 Task: Look for kosher products only.
Action: Mouse moved to (19, 94)
Screenshot: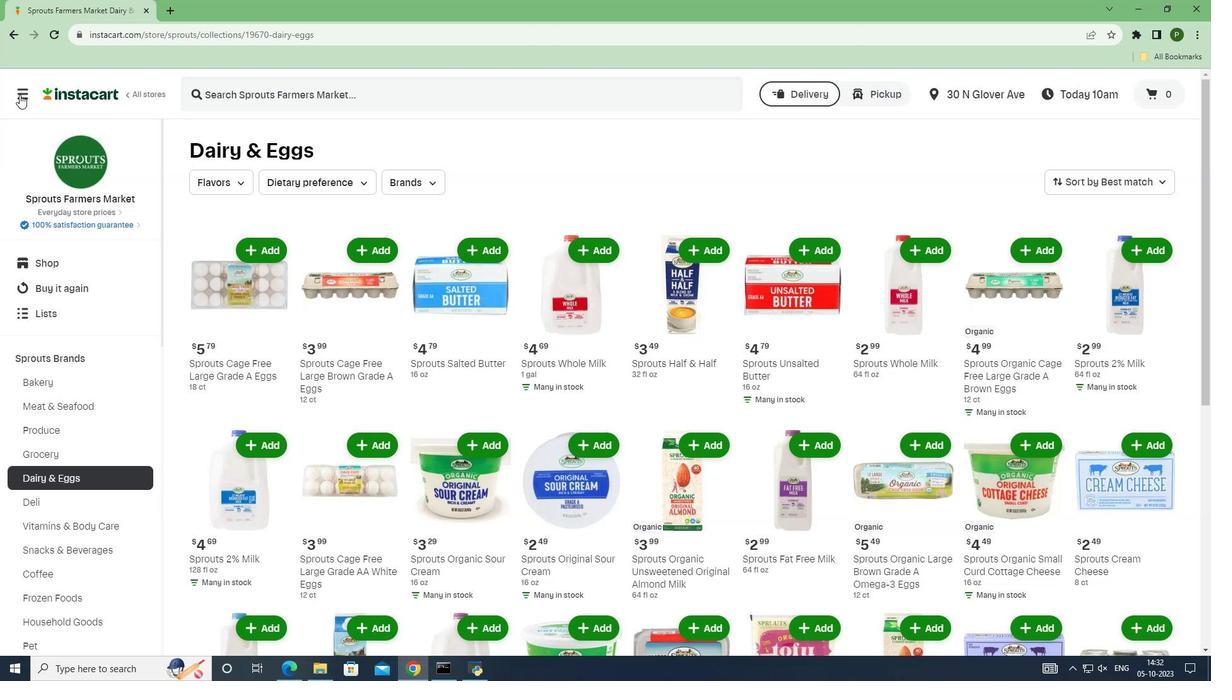 
Action: Mouse pressed left at (19, 94)
Screenshot: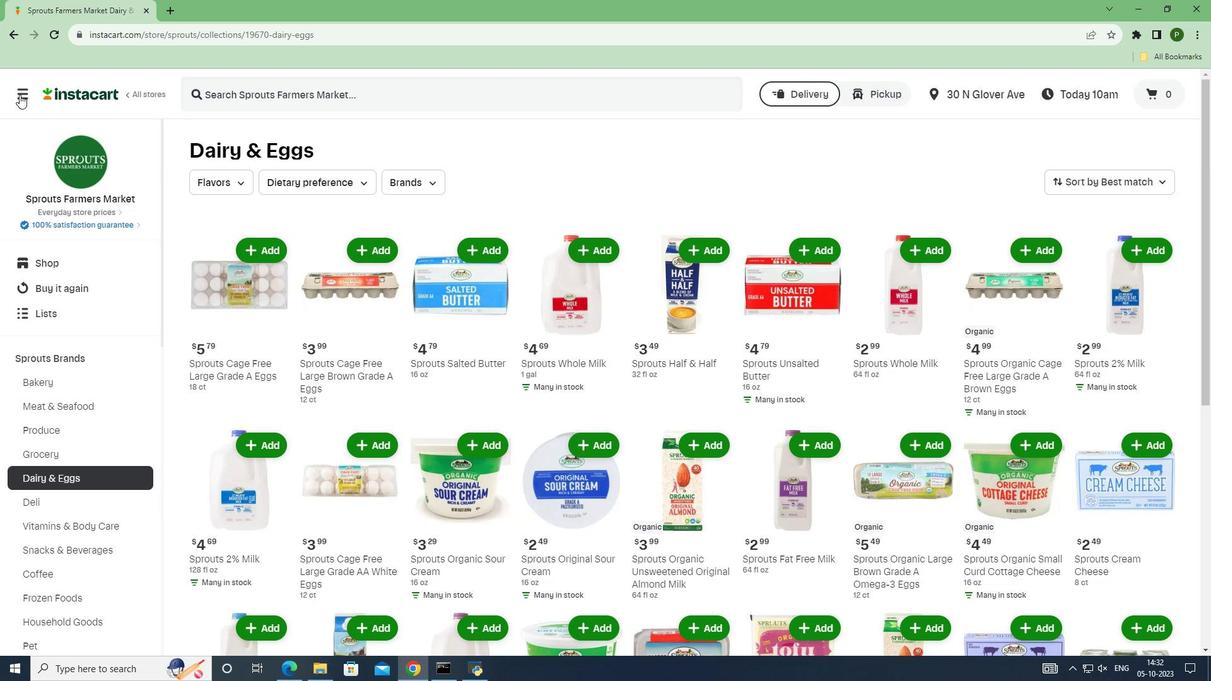
Action: Mouse moved to (26, 329)
Screenshot: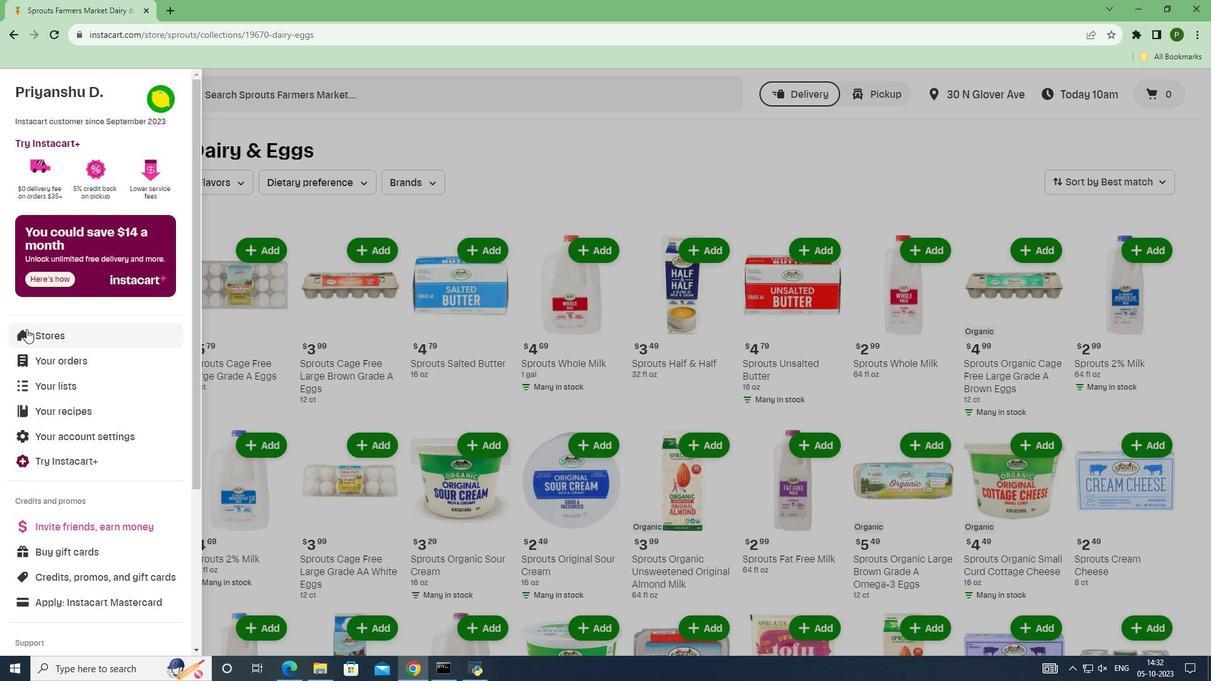 
Action: Mouse pressed left at (26, 329)
Screenshot: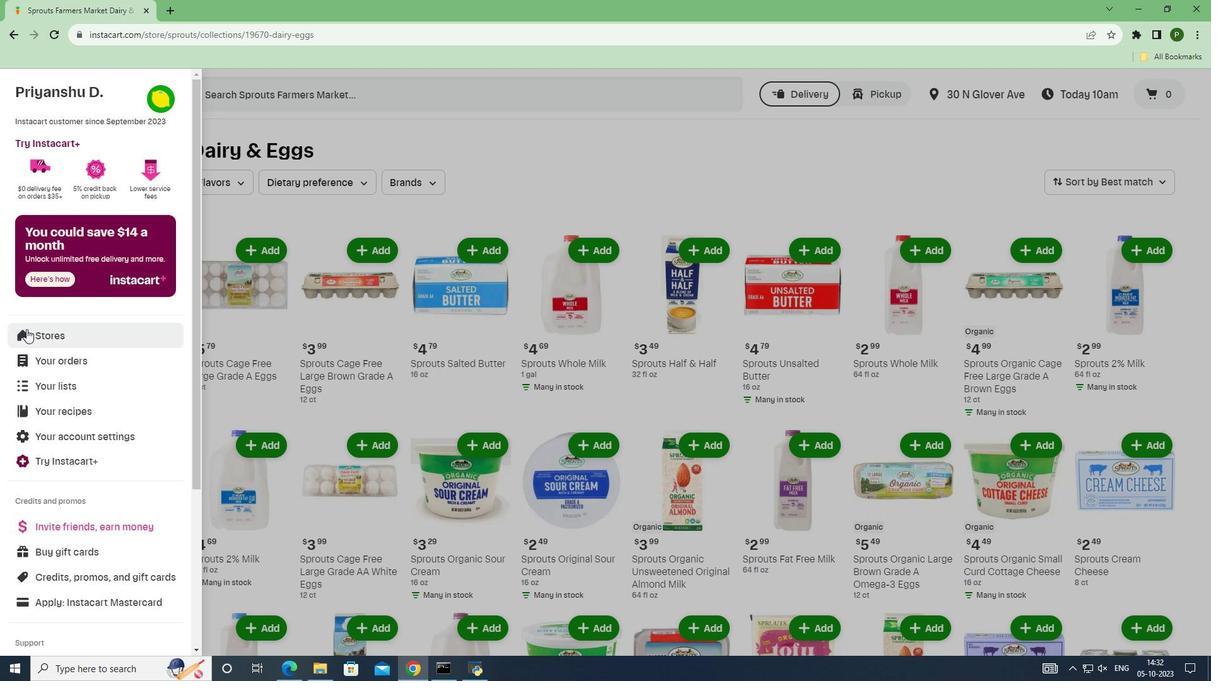 
Action: Mouse moved to (292, 142)
Screenshot: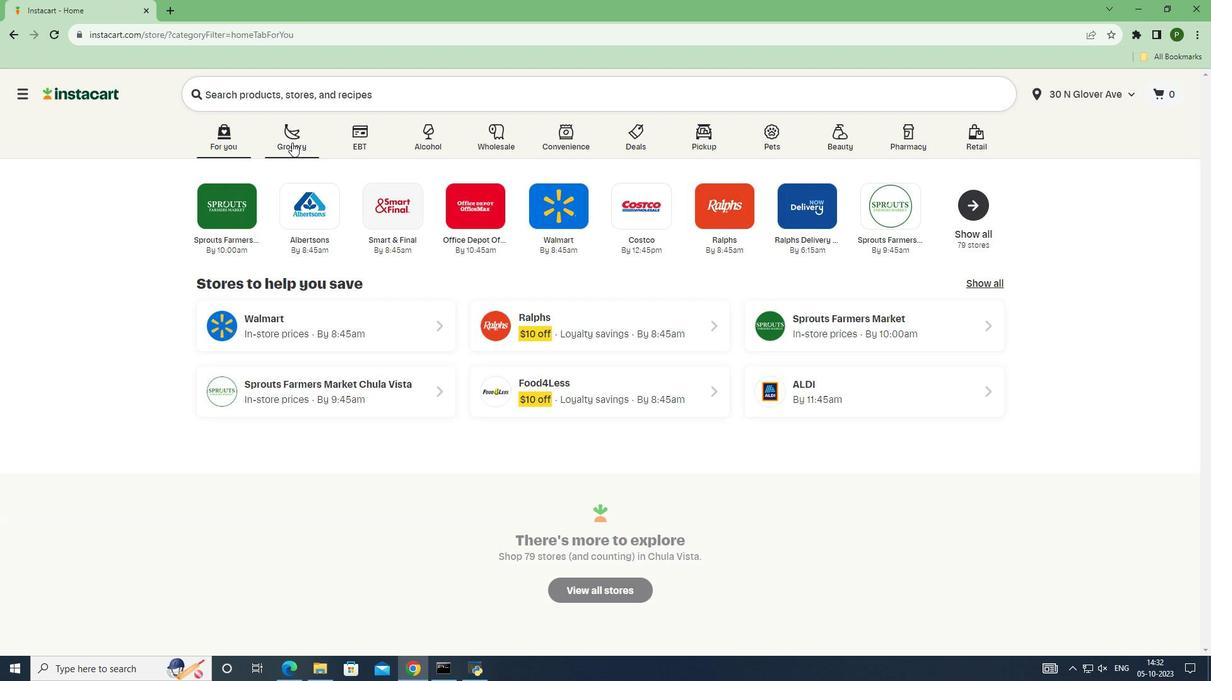 
Action: Mouse pressed left at (292, 142)
Screenshot: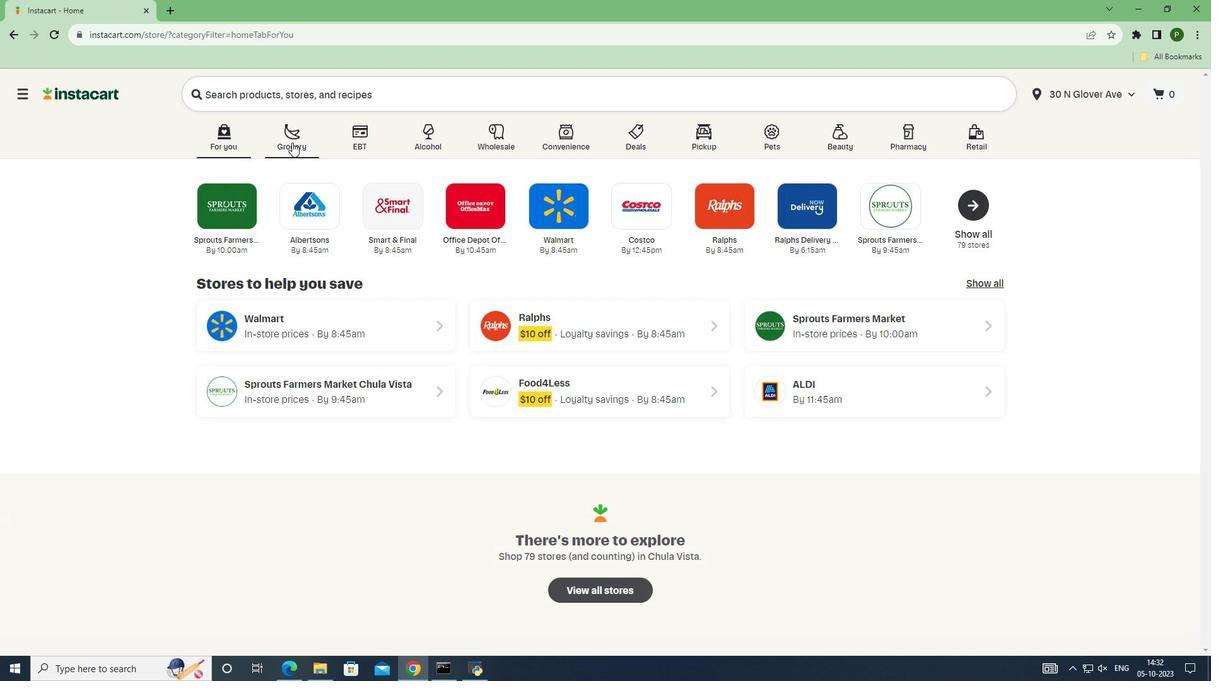 
Action: Mouse moved to (768, 289)
Screenshot: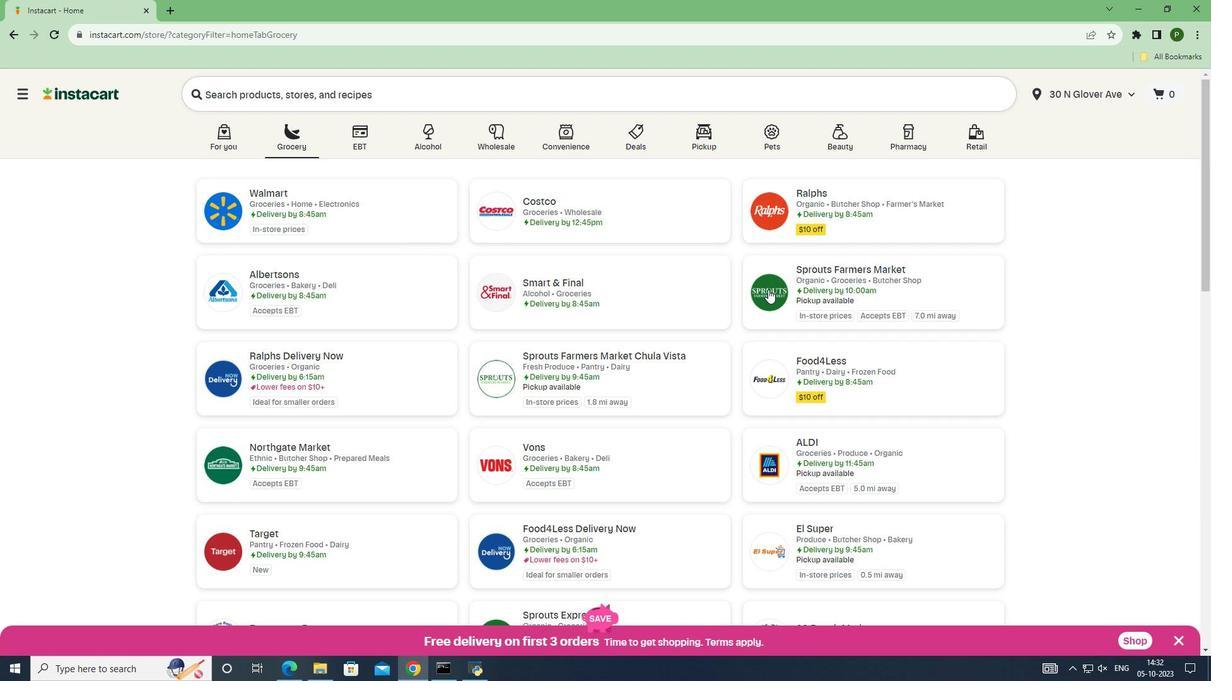 
Action: Mouse pressed left at (768, 289)
Screenshot: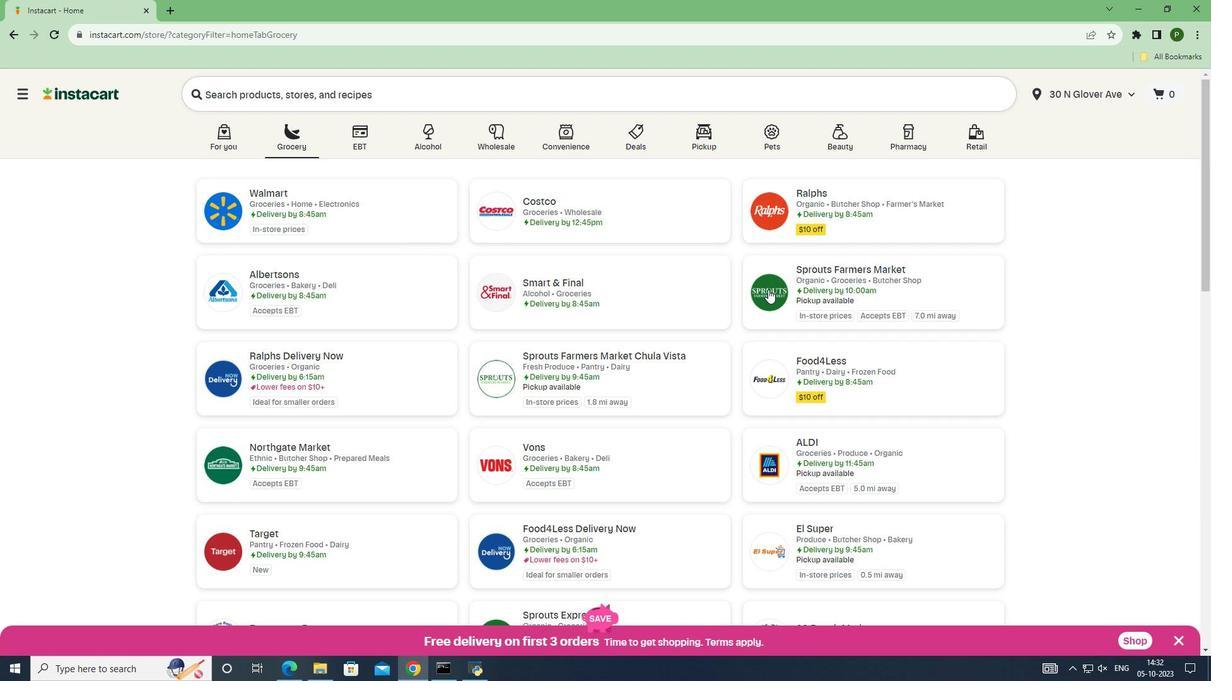 
Action: Mouse moved to (100, 355)
Screenshot: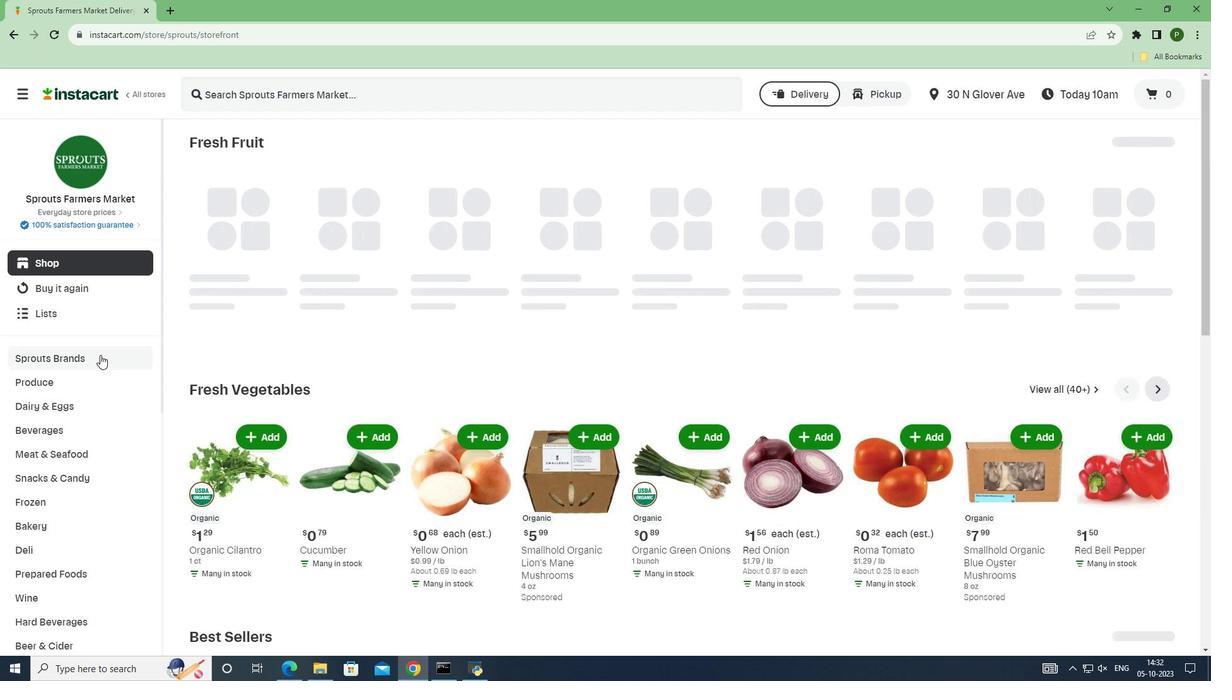 
Action: Mouse pressed left at (100, 355)
Screenshot: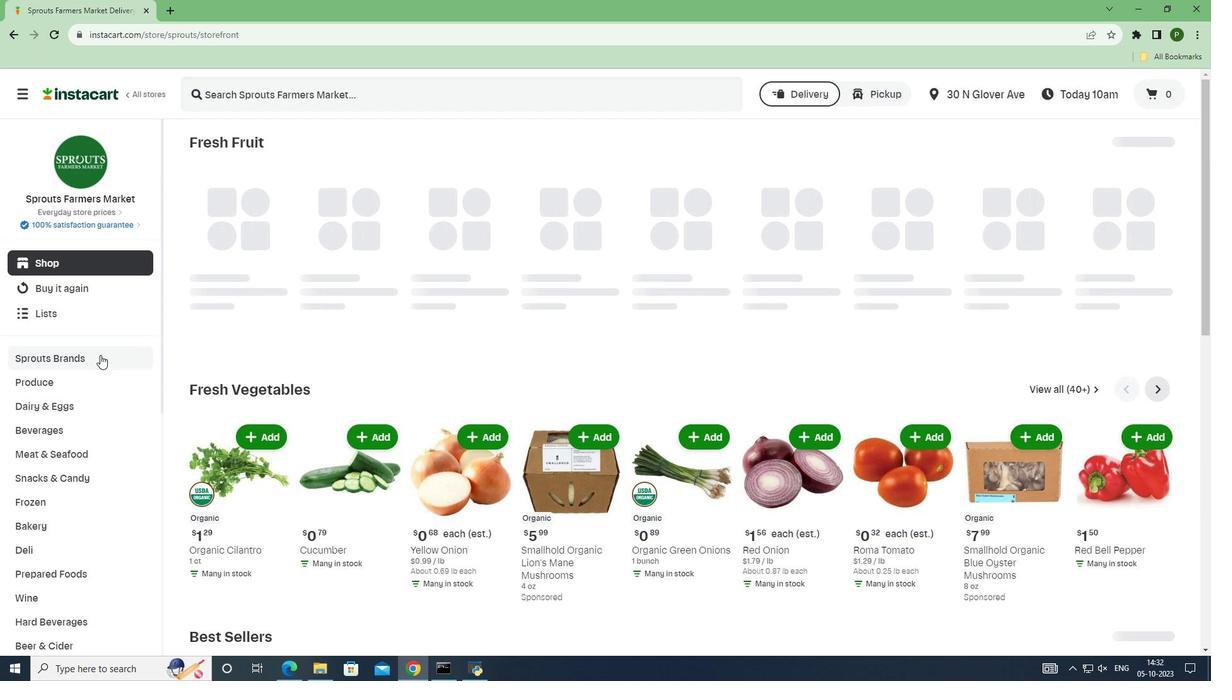 
Action: Mouse moved to (68, 468)
Screenshot: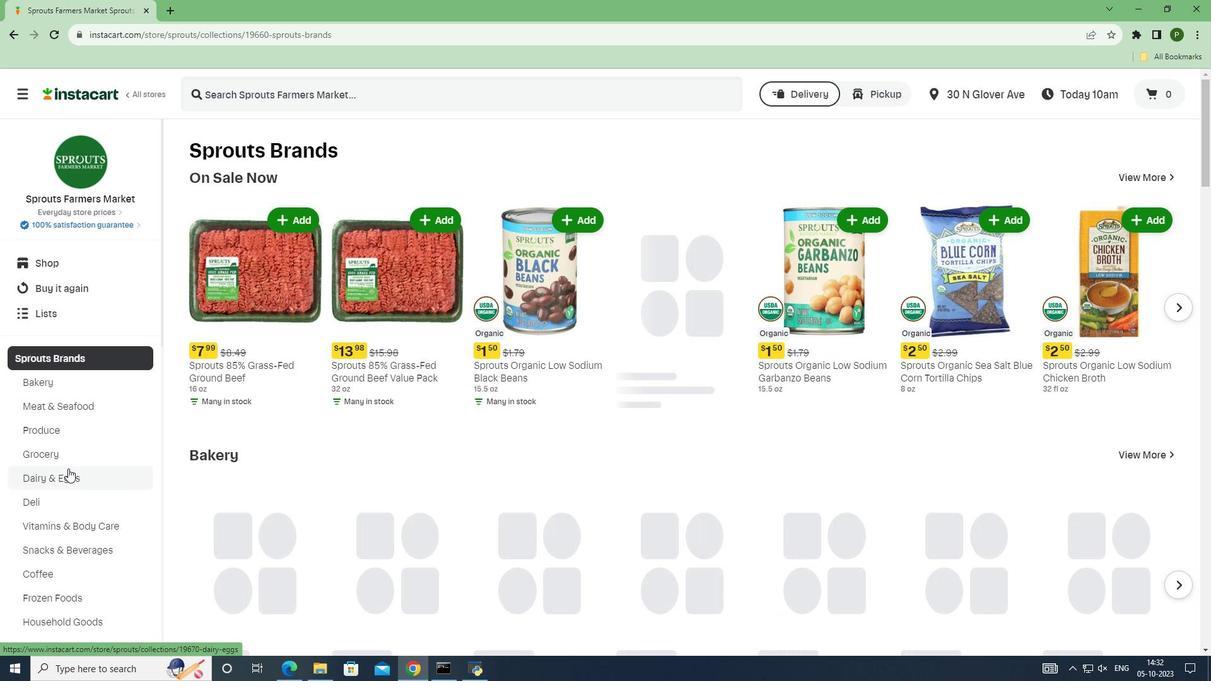 
Action: Mouse pressed left at (68, 468)
Screenshot: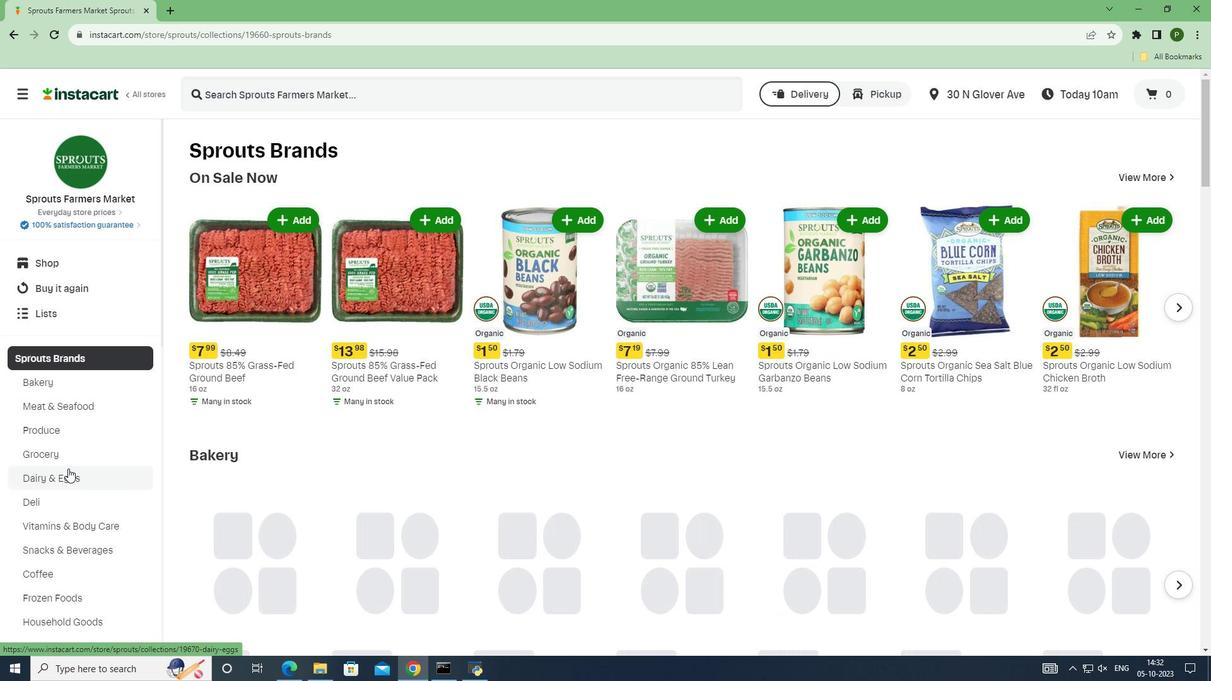 
Action: Mouse moved to (342, 181)
Screenshot: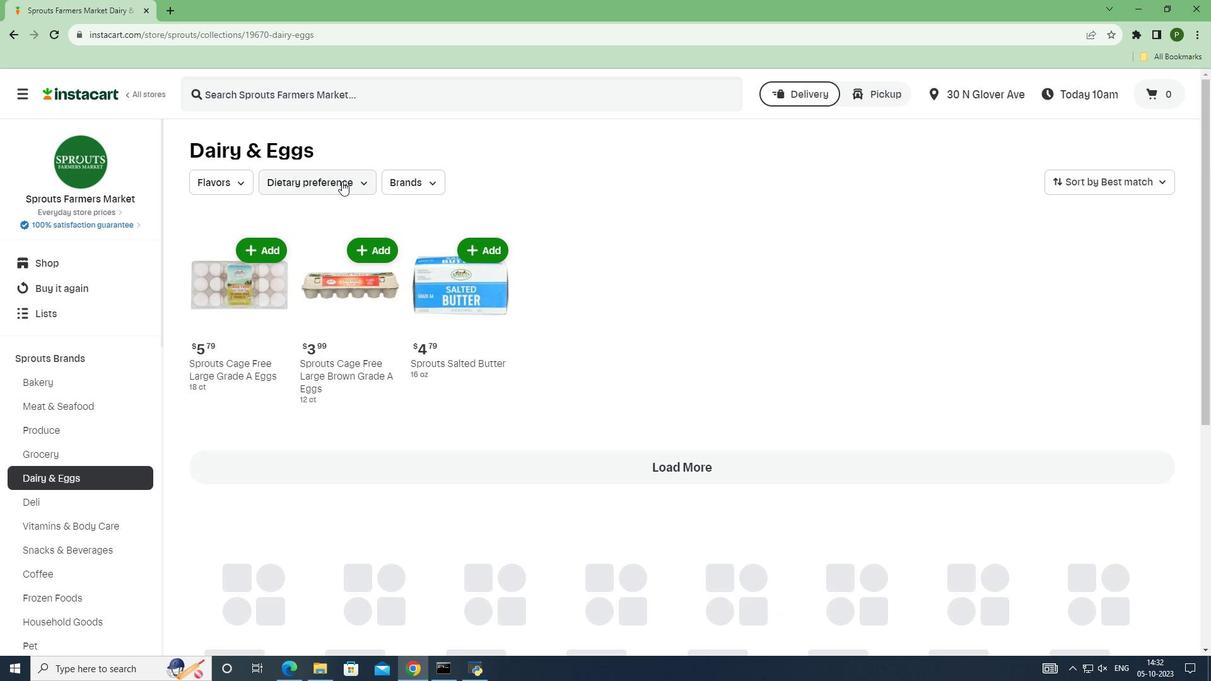 
Action: Mouse pressed left at (342, 181)
Screenshot: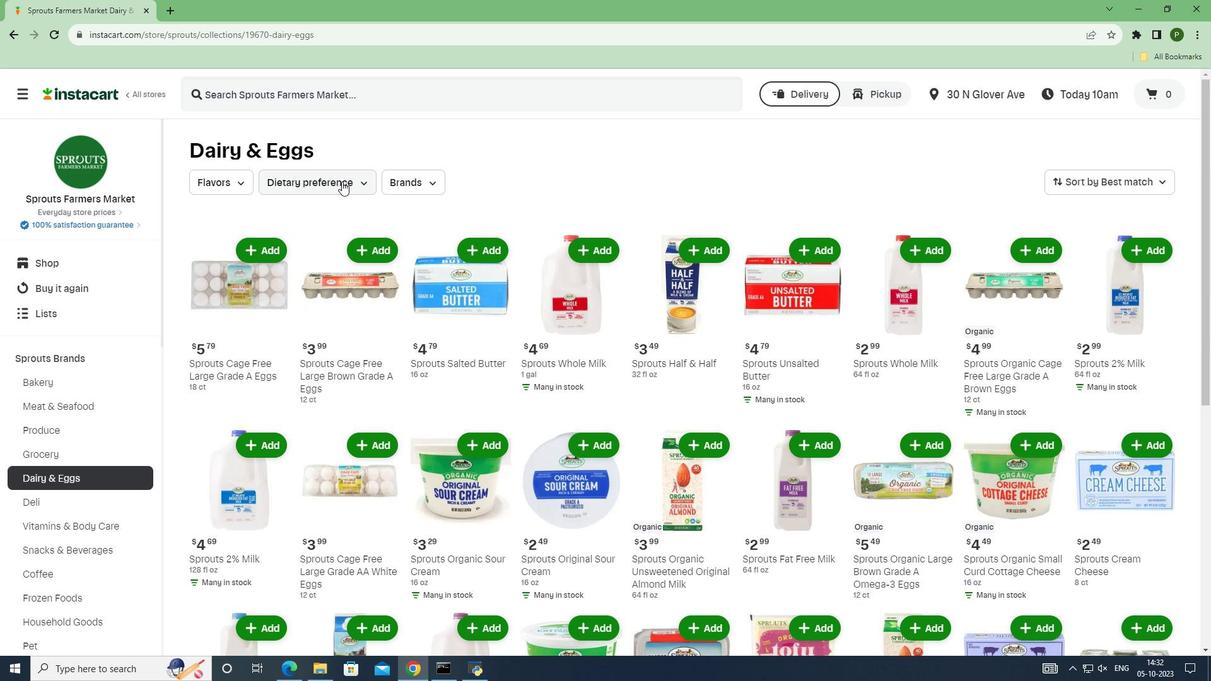 
Action: Mouse moved to (323, 256)
Screenshot: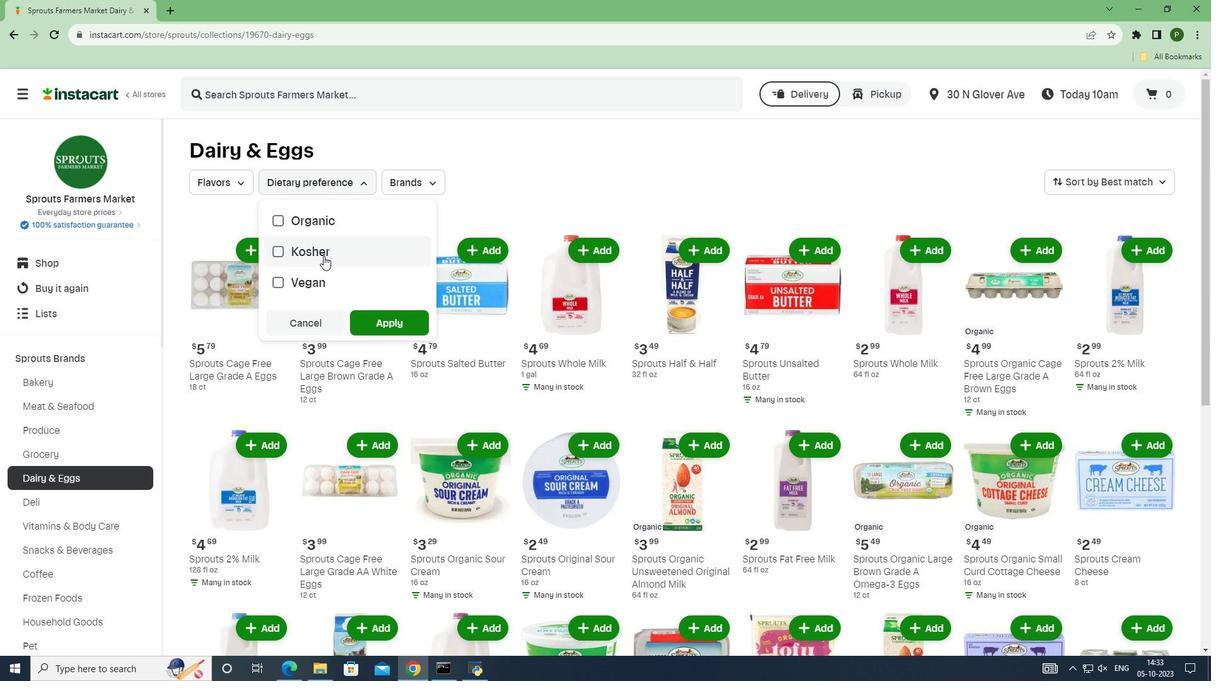 
Action: Mouse pressed left at (323, 256)
Screenshot: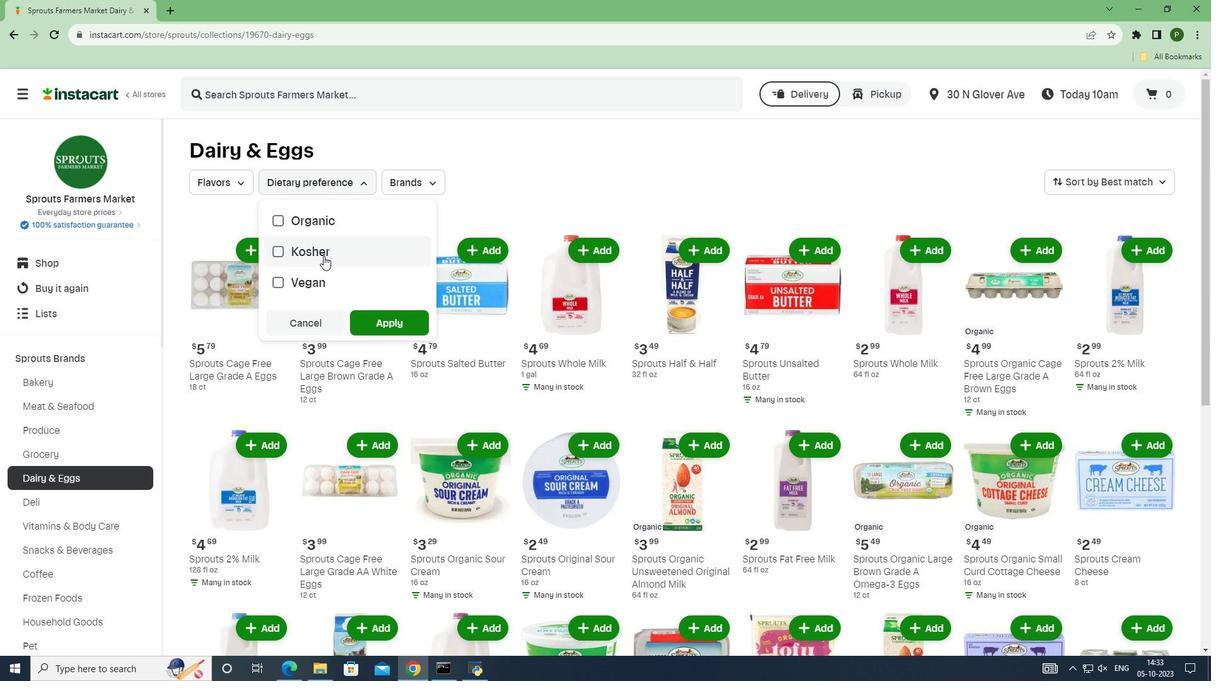 
Action: Mouse moved to (390, 318)
Screenshot: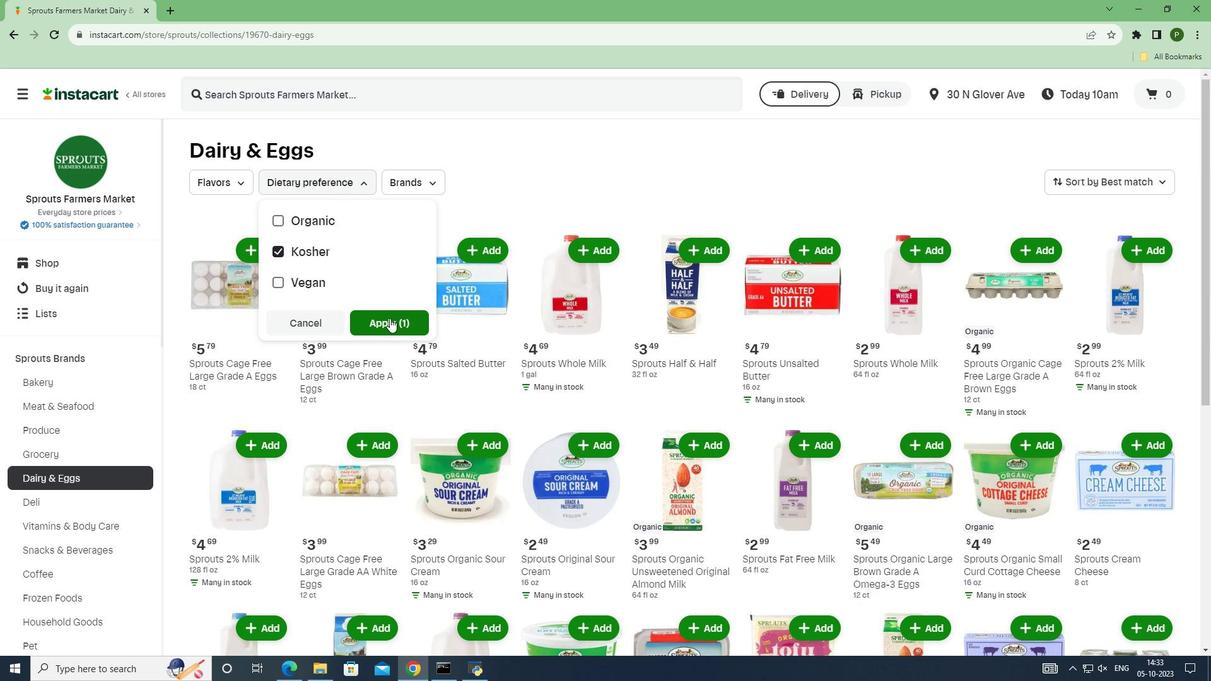 
Action: Mouse pressed left at (390, 318)
Screenshot: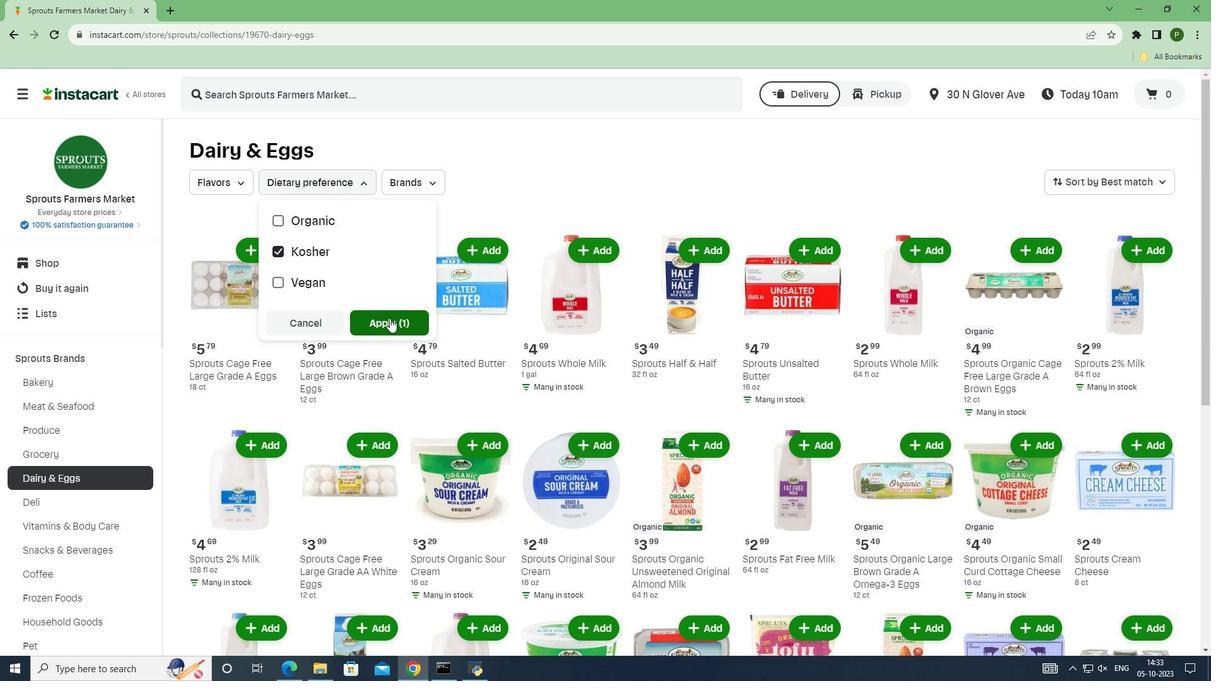 
Action: Mouse moved to (571, 447)
Screenshot: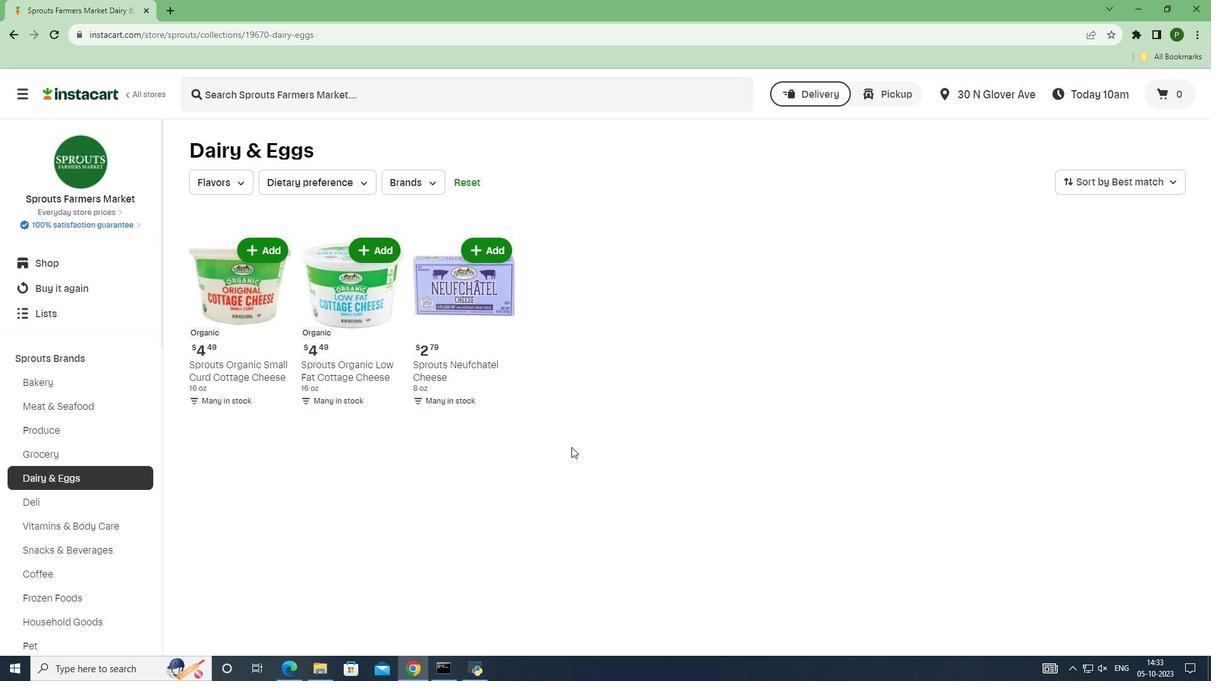
